 Task: Create a due date automation trigger when advanced on, 2 hours after a card is due add dates with an overdue due date.
Action: Mouse moved to (954, 95)
Screenshot: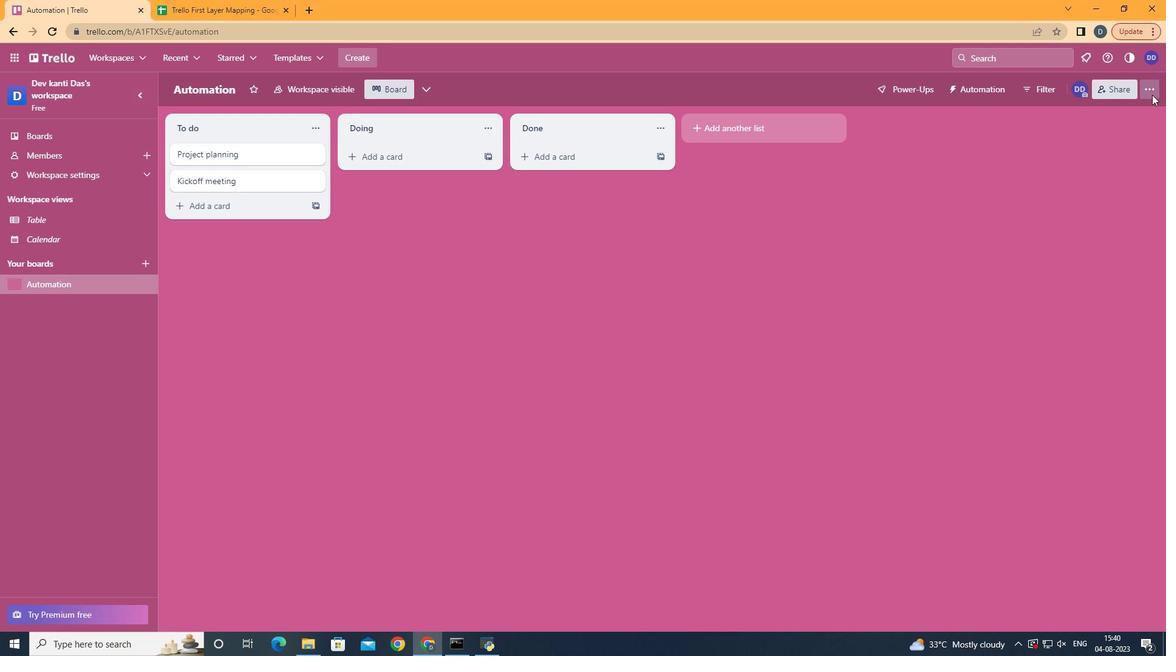
Action: Mouse pressed left at (954, 95)
Screenshot: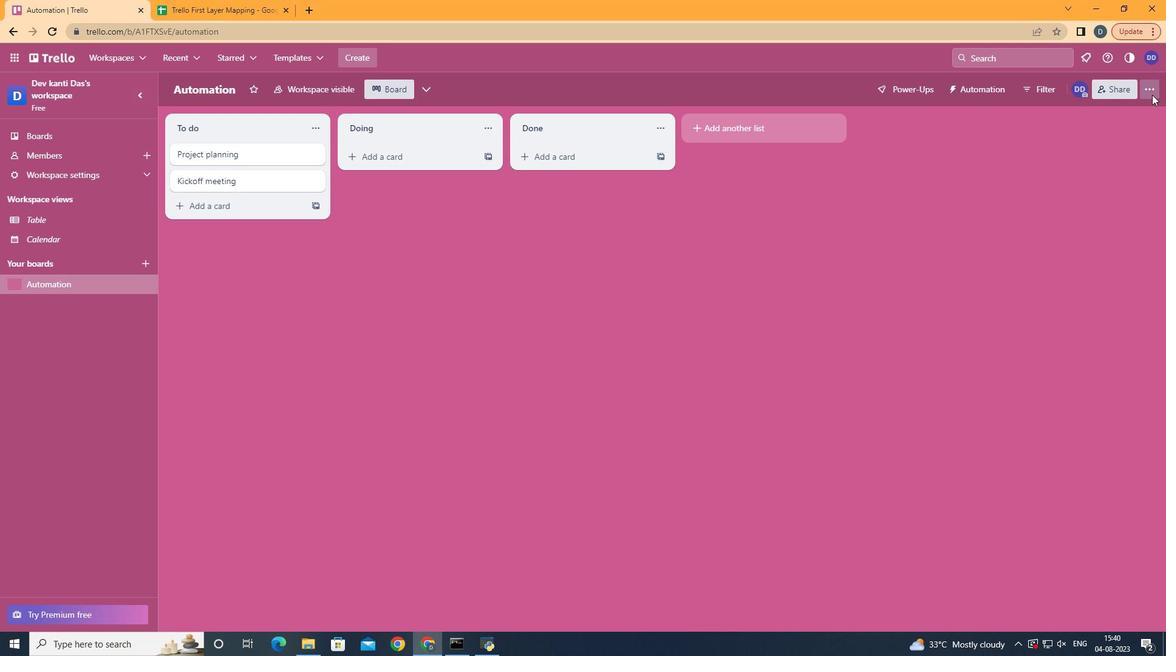 
Action: Mouse moved to (896, 266)
Screenshot: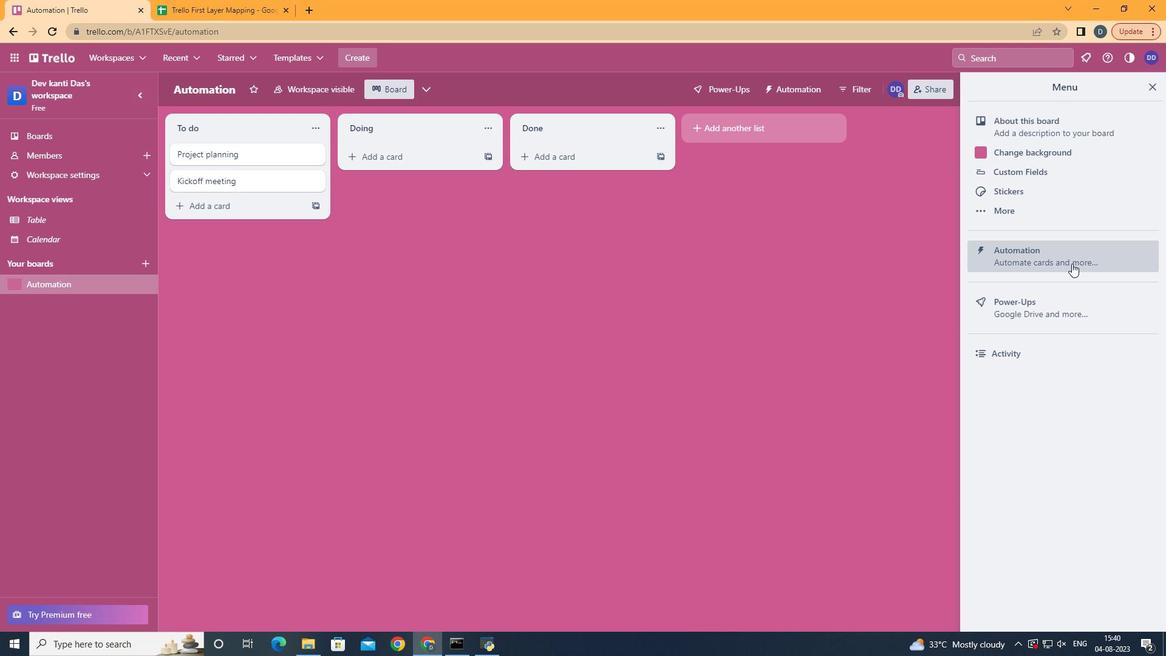 
Action: Mouse pressed left at (896, 266)
Screenshot: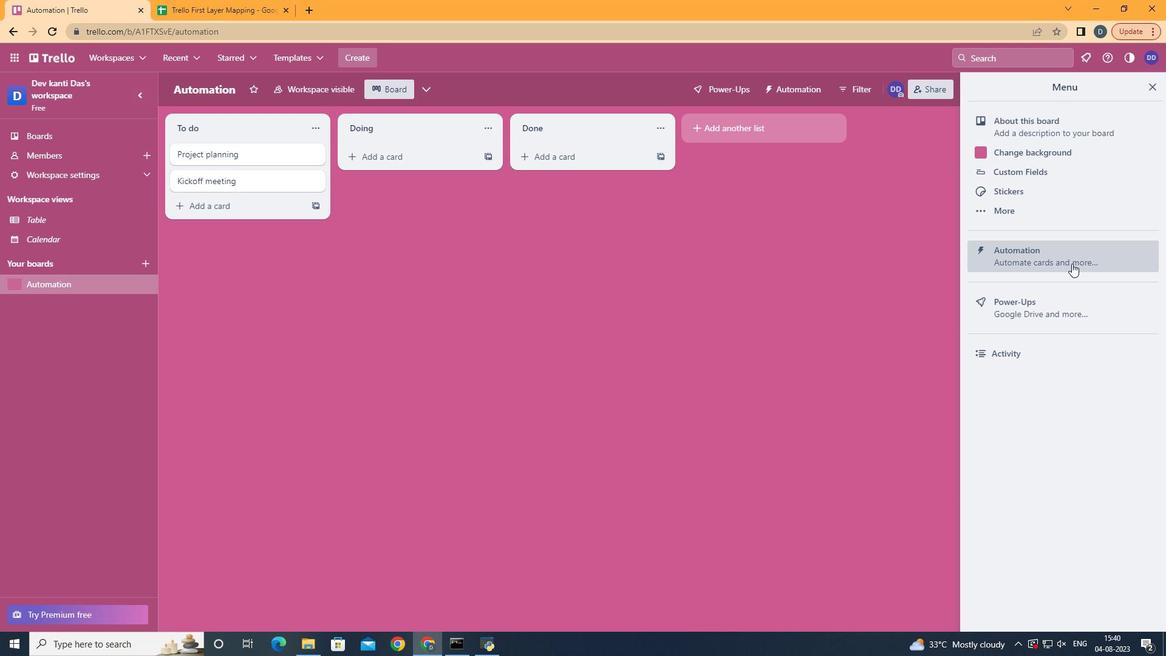 
Action: Mouse moved to (307, 243)
Screenshot: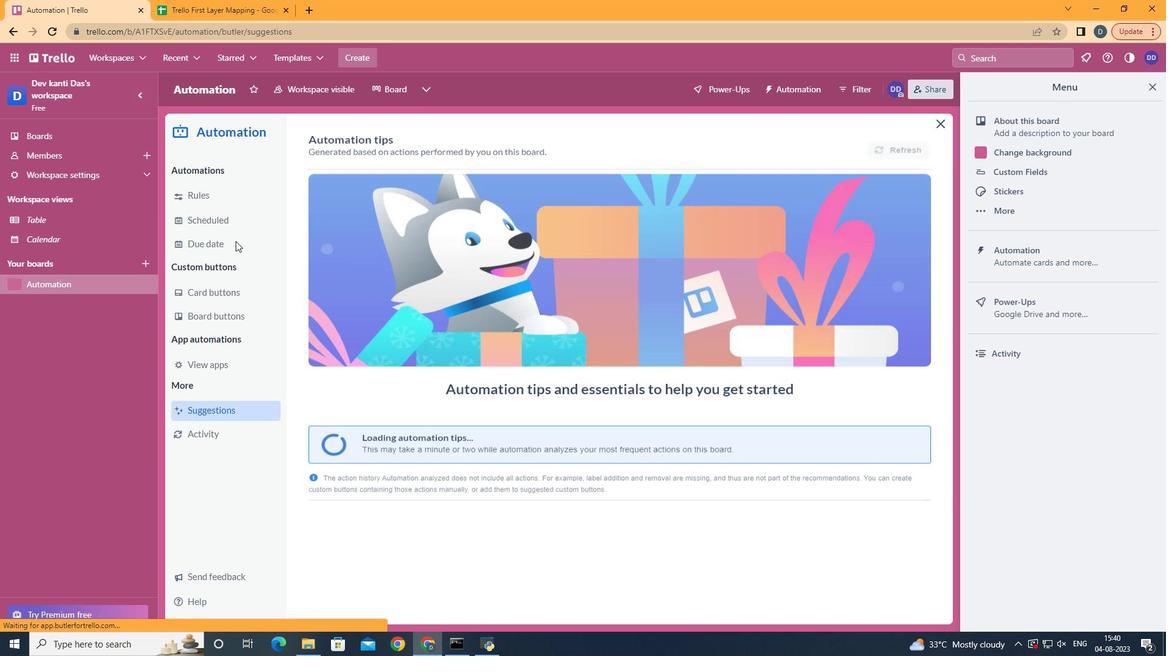 
Action: Mouse pressed left at (307, 243)
Screenshot: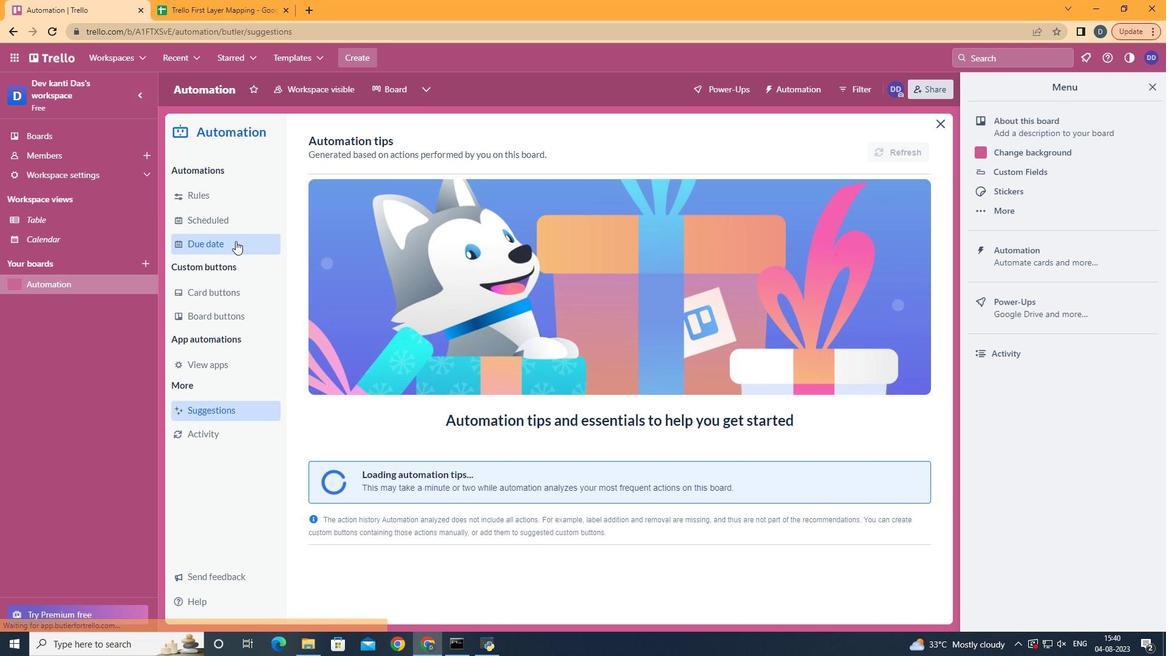 
Action: Mouse moved to (749, 145)
Screenshot: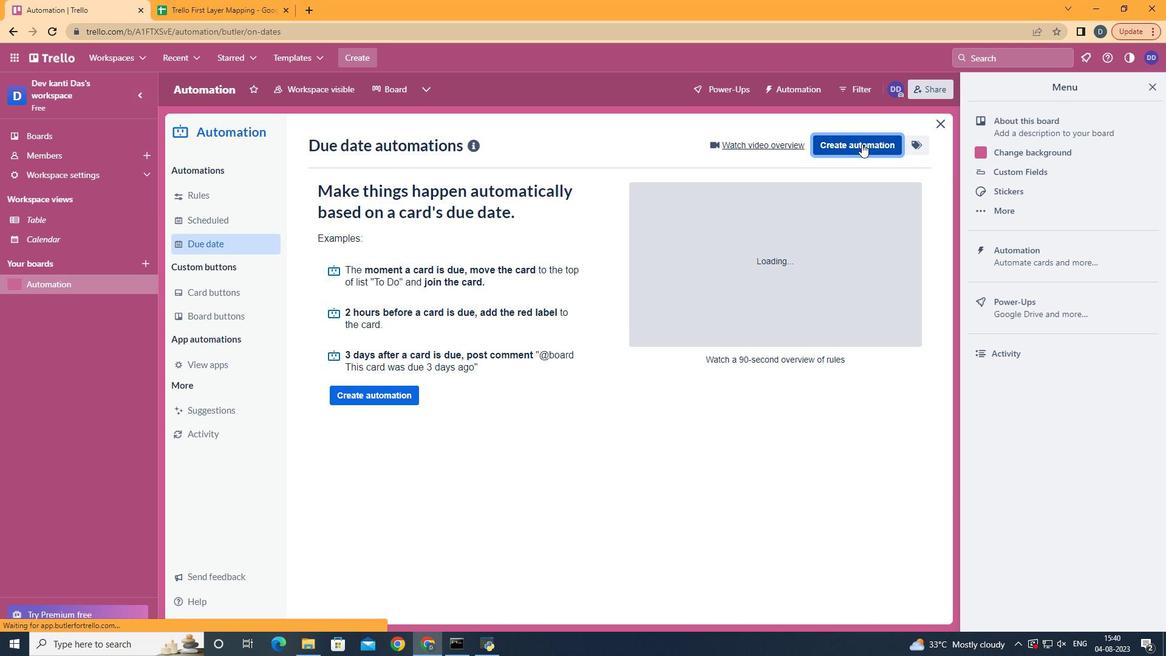 
Action: Mouse pressed left at (749, 145)
Screenshot: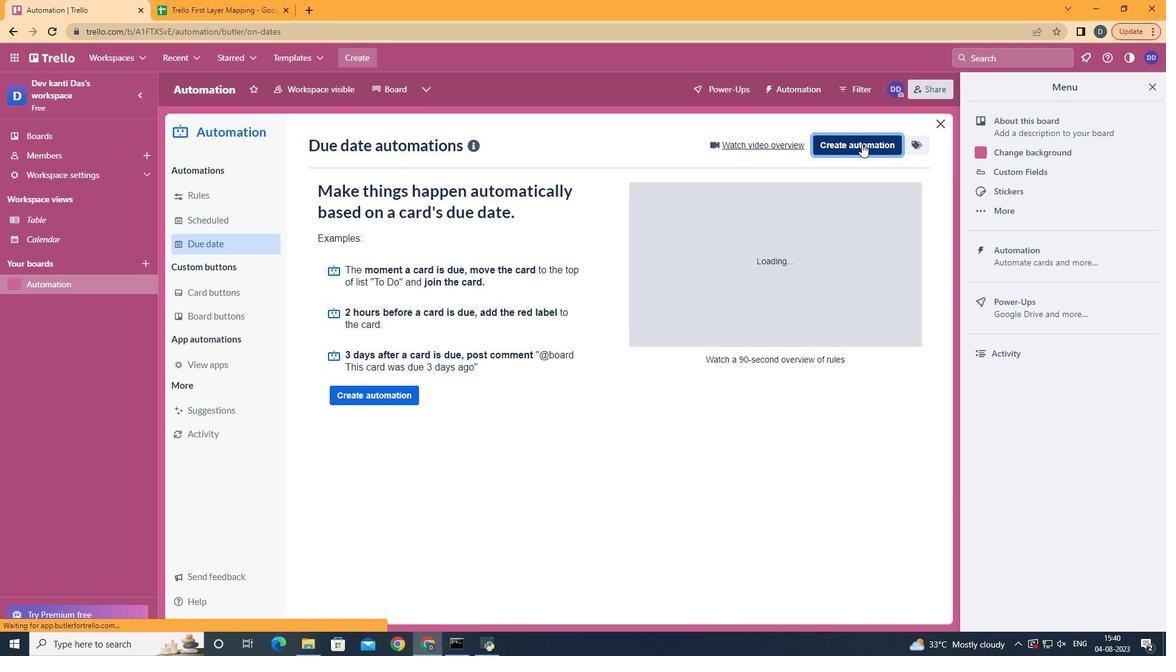 
Action: Mouse moved to (598, 261)
Screenshot: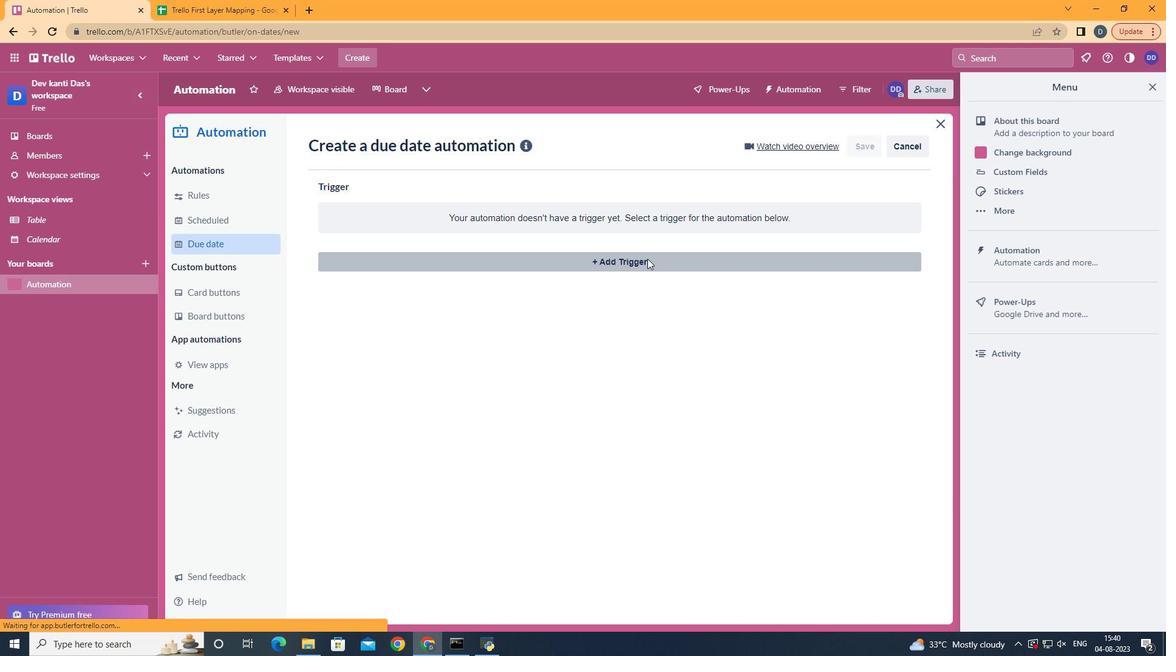 
Action: Mouse pressed left at (598, 261)
Screenshot: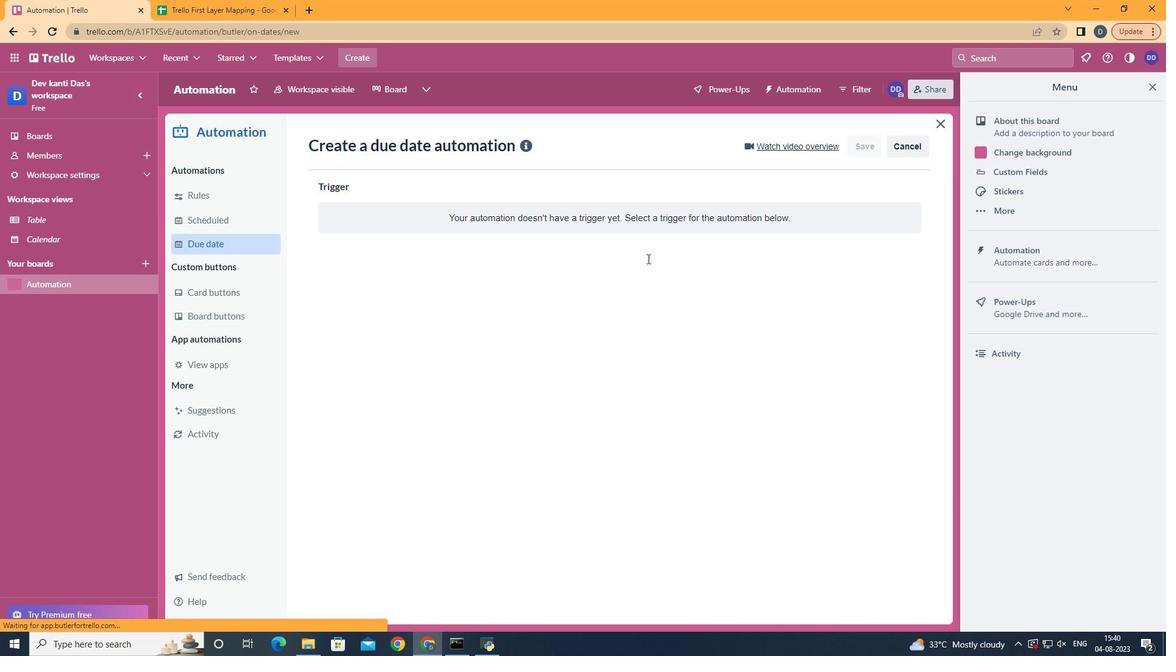 
Action: Mouse moved to (411, 524)
Screenshot: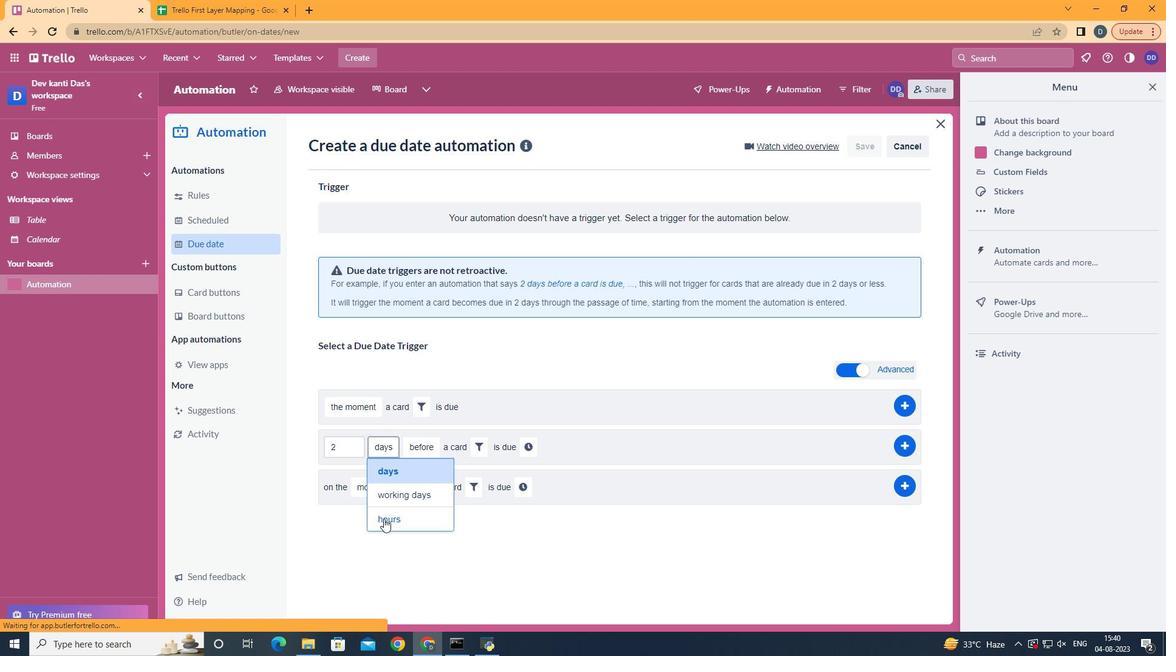 
Action: Mouse pressed left at (411, 524)
Screenshot: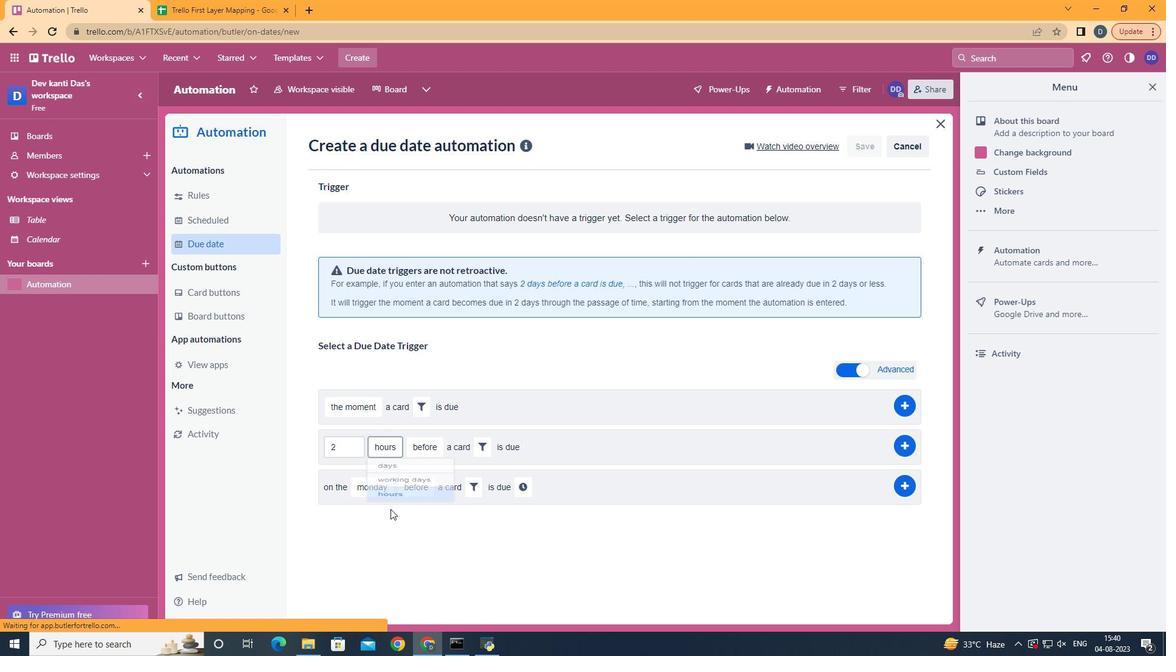 
Action: Mouse moved to (440, 496)
Screenshot: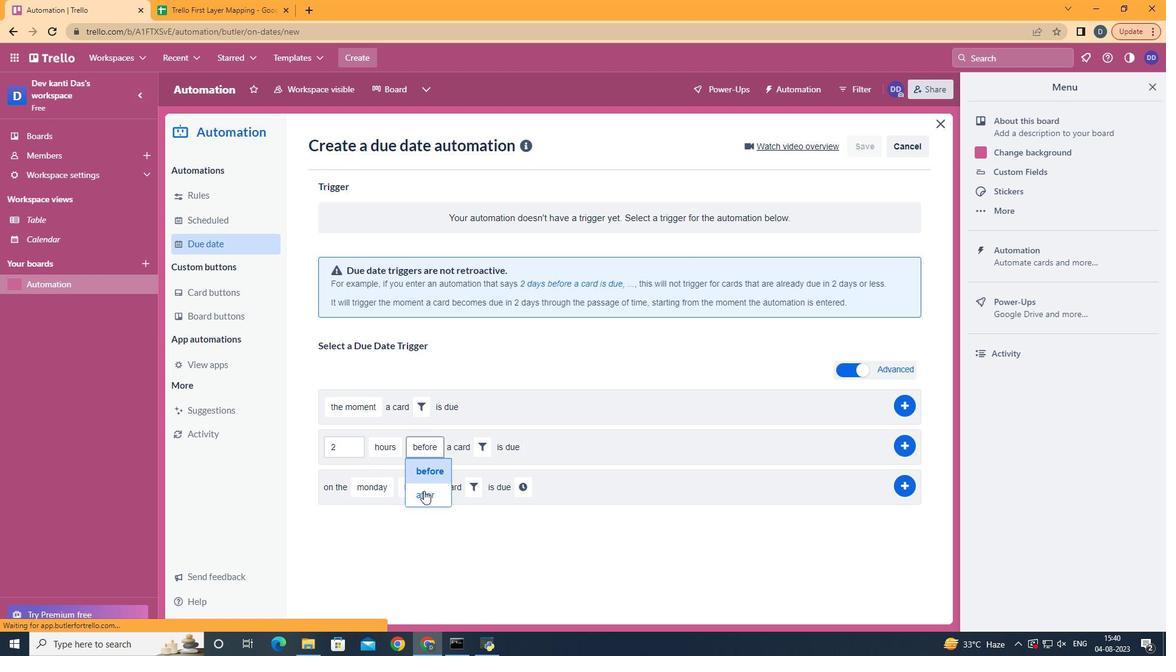 
Action: Mouse pressed left at (440, 496)
Screenshot: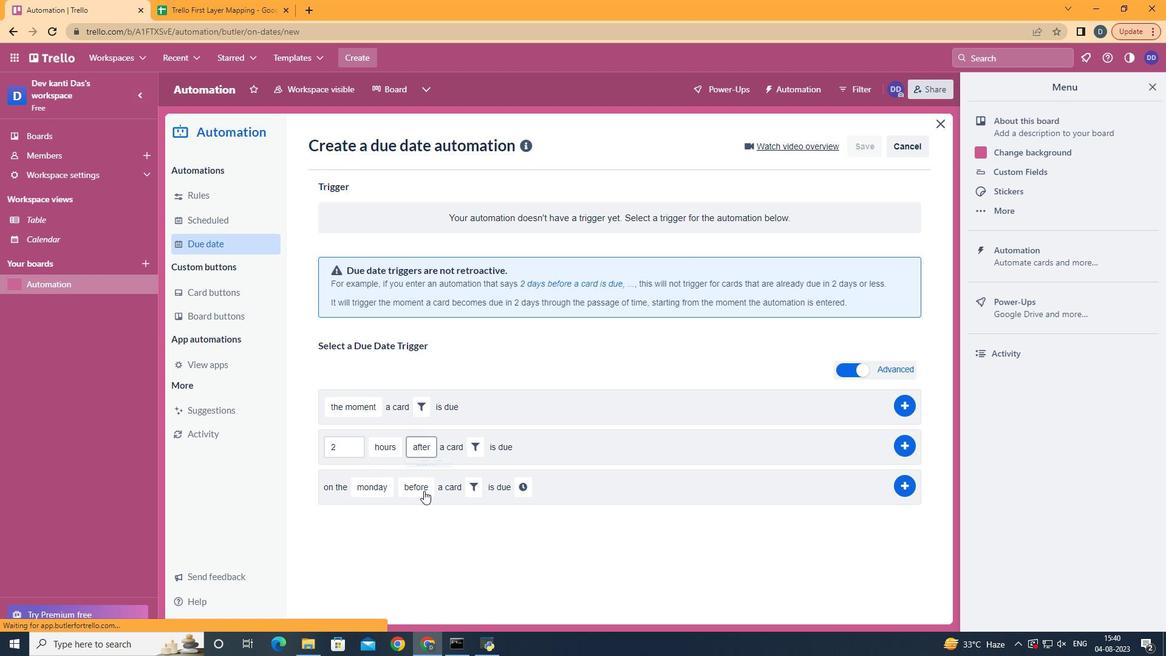 
Action: Mouse moved to (478, 456)
Screenshot: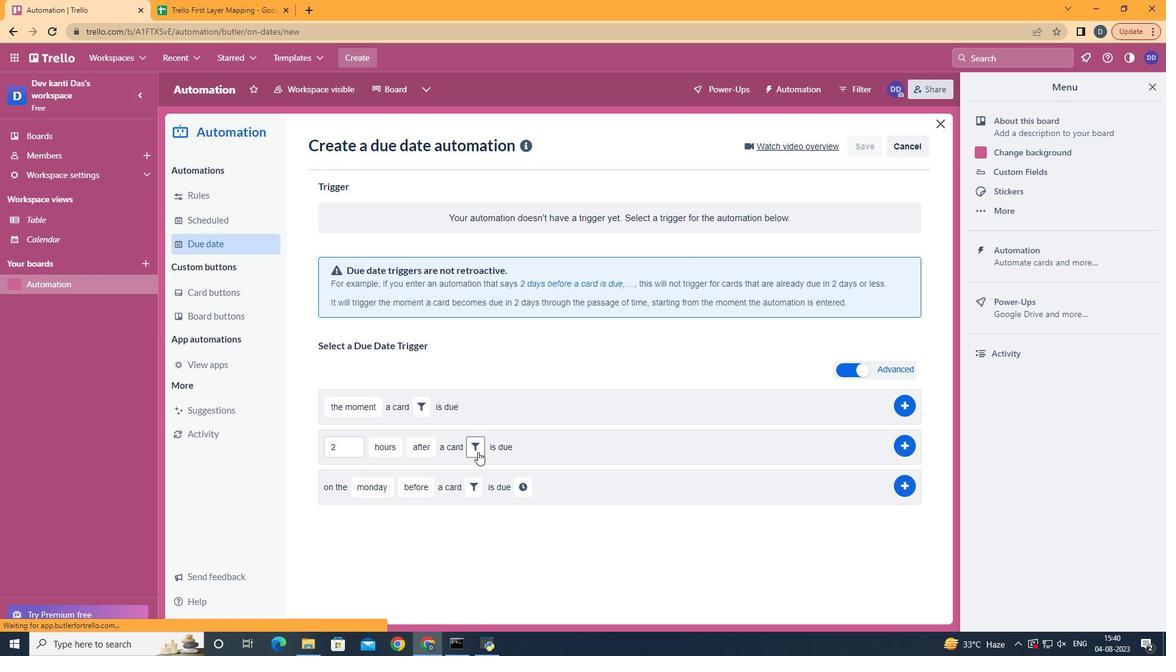 
Action: Mouse pressed left at (478, 456)
Screenshot: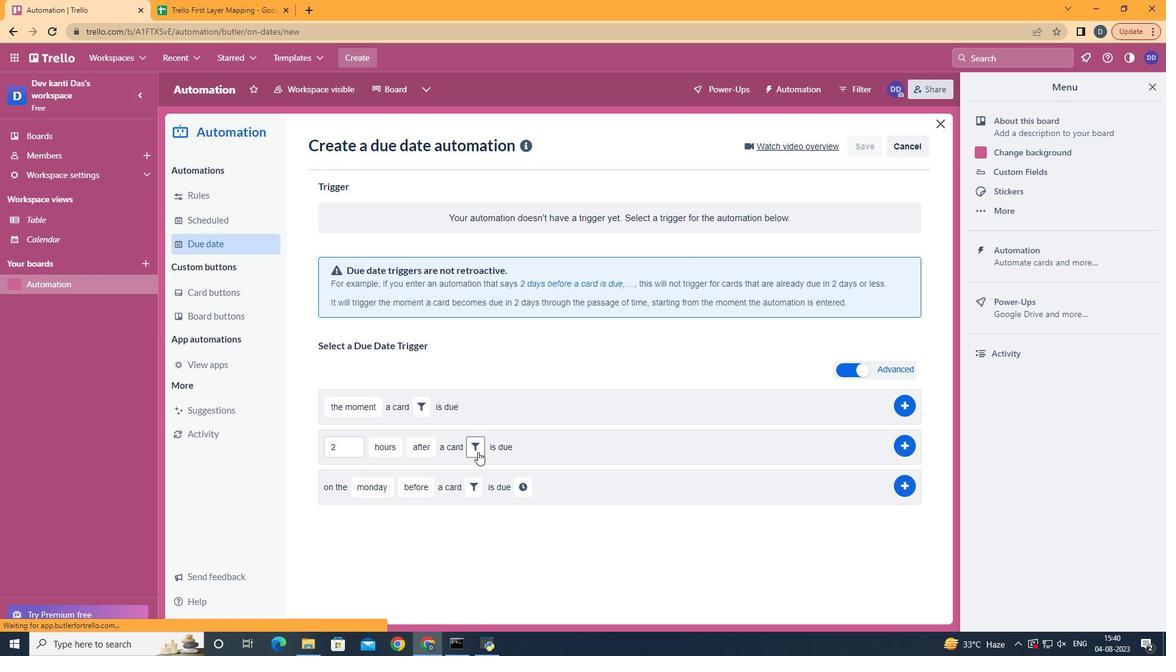 
Action: Mouse moved to (516, 498)
Screenshot: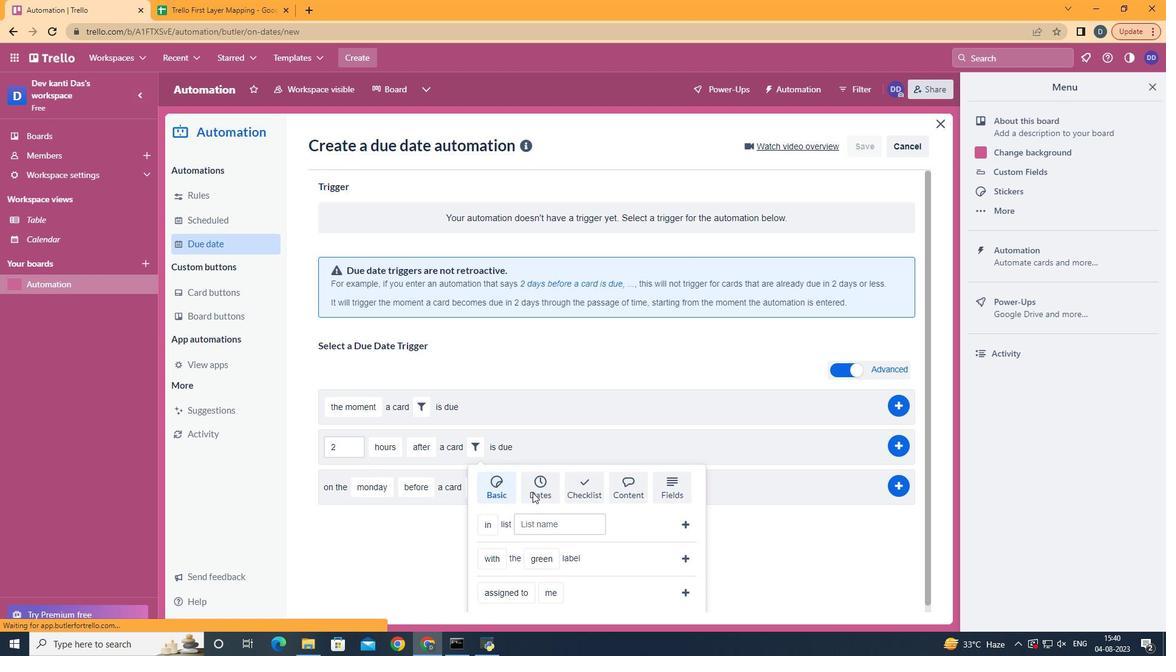 
Action: Mouse pressed left at (516, 498)
Screenshot: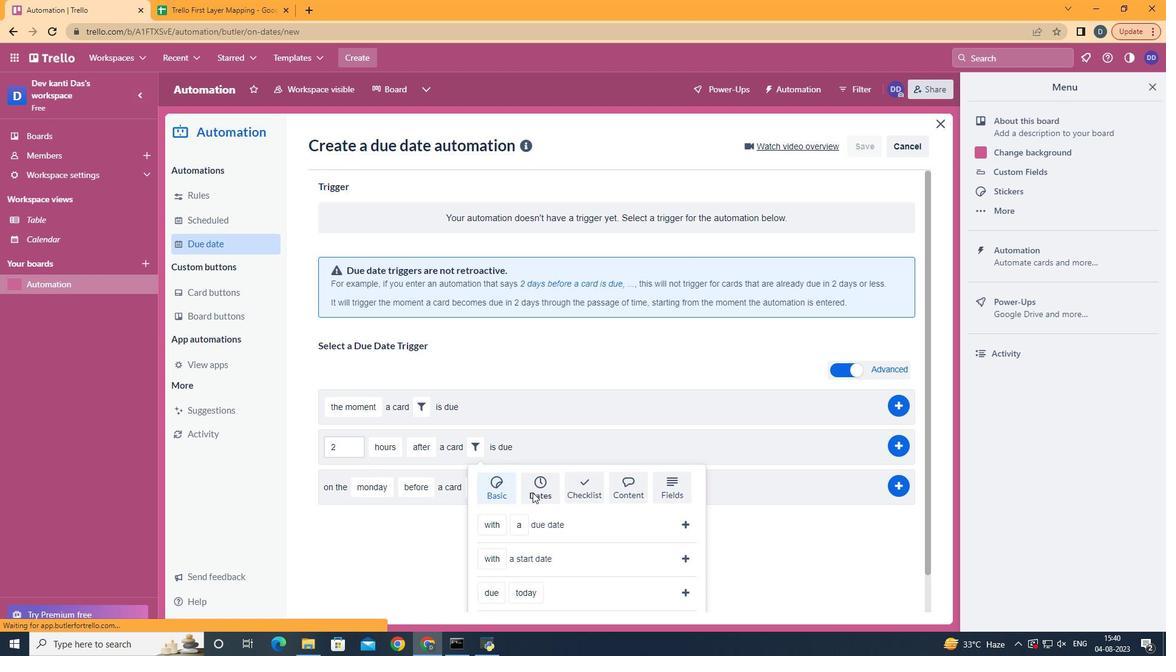 
Action: Mouse scrolled (516, 497) with delta (0, 0)
Screenshot: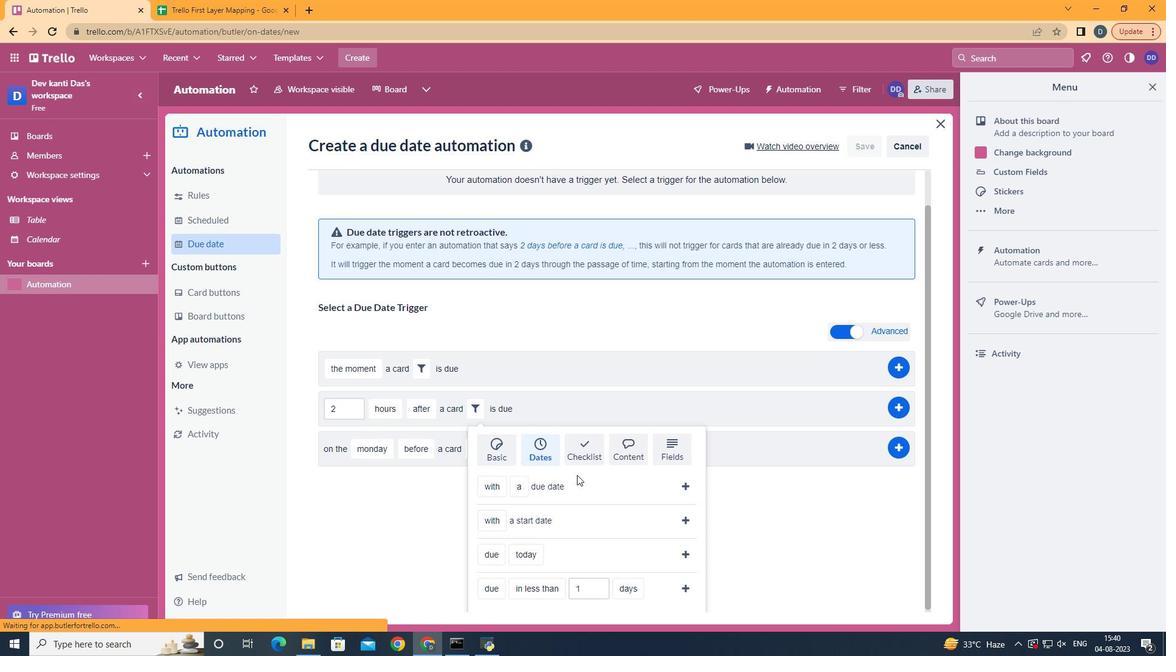 
Action: Mouse scrolled (516, 497) with delta (0, 0)
Screenshot: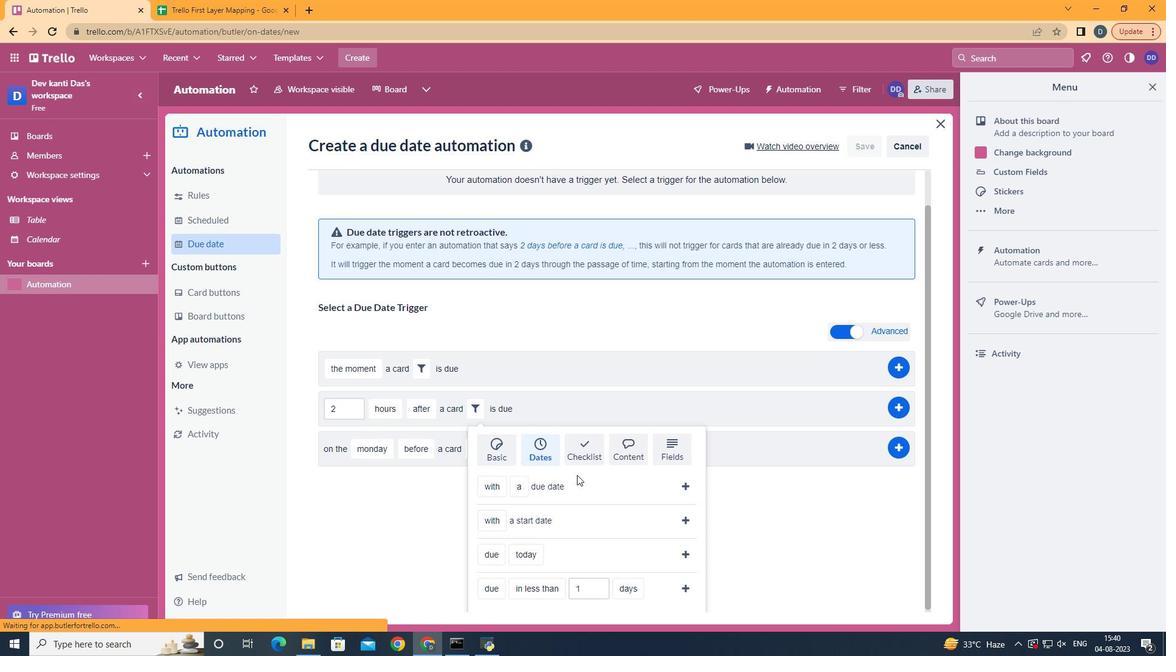 
Action: Mouse scrolled (516, 497) with delta (0, 0)
Screenshot: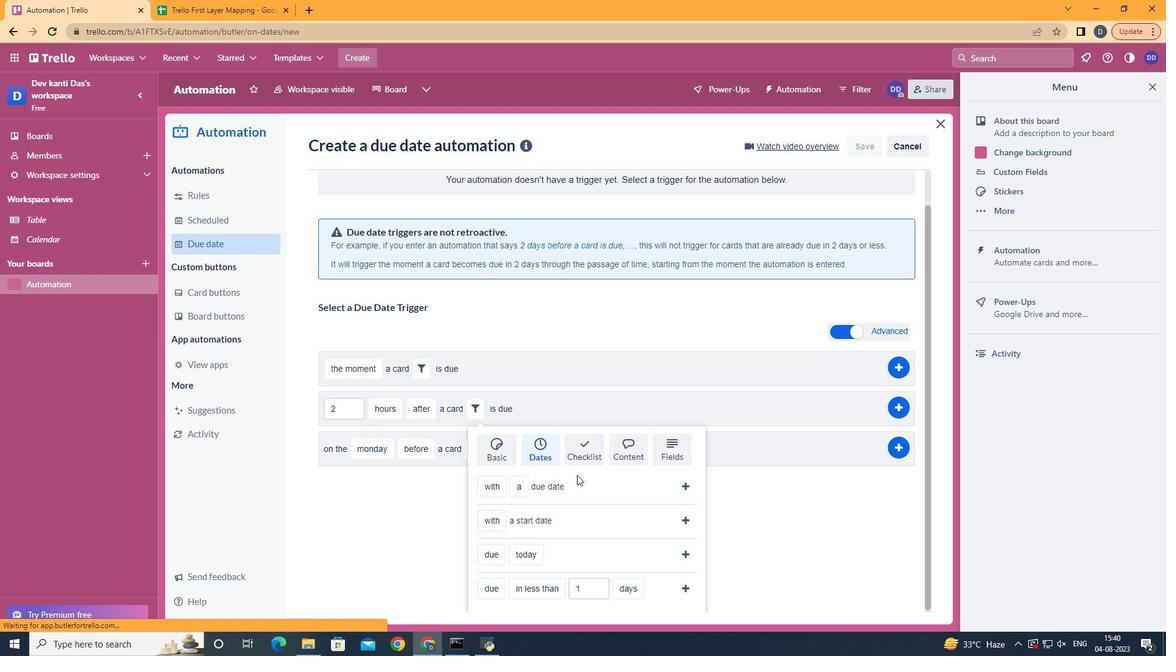 
Action: Mouse scrolled (516, 497) with delta (0, 0)
Screenshot: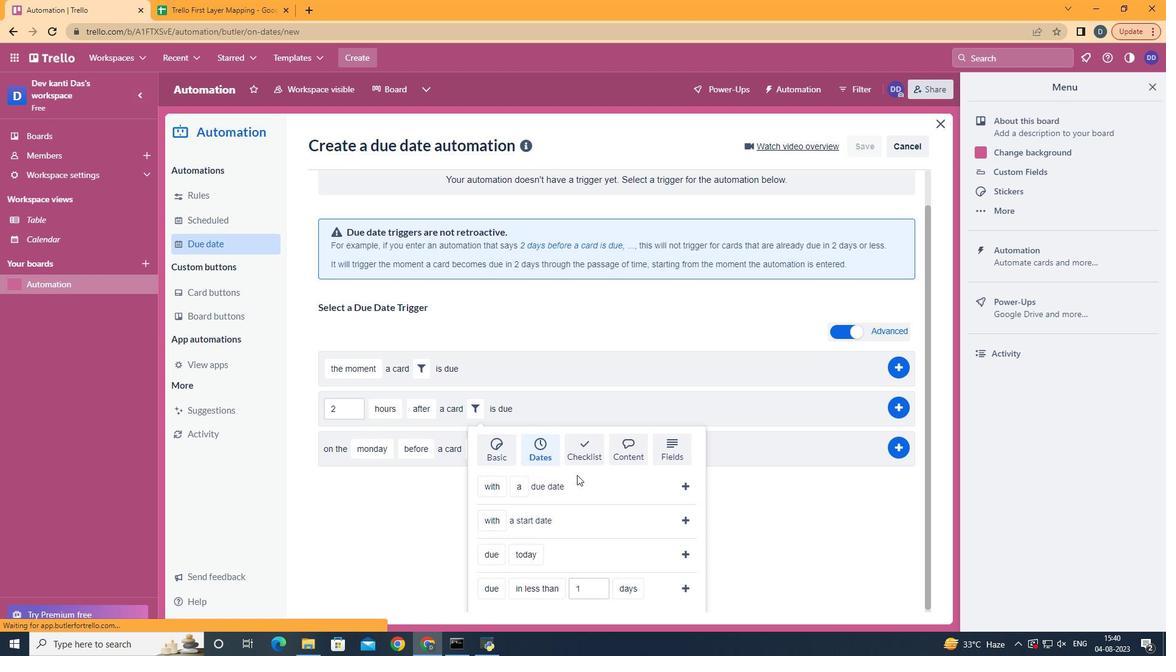 
Action: Mouse moved to (493, 521)
Screenshot: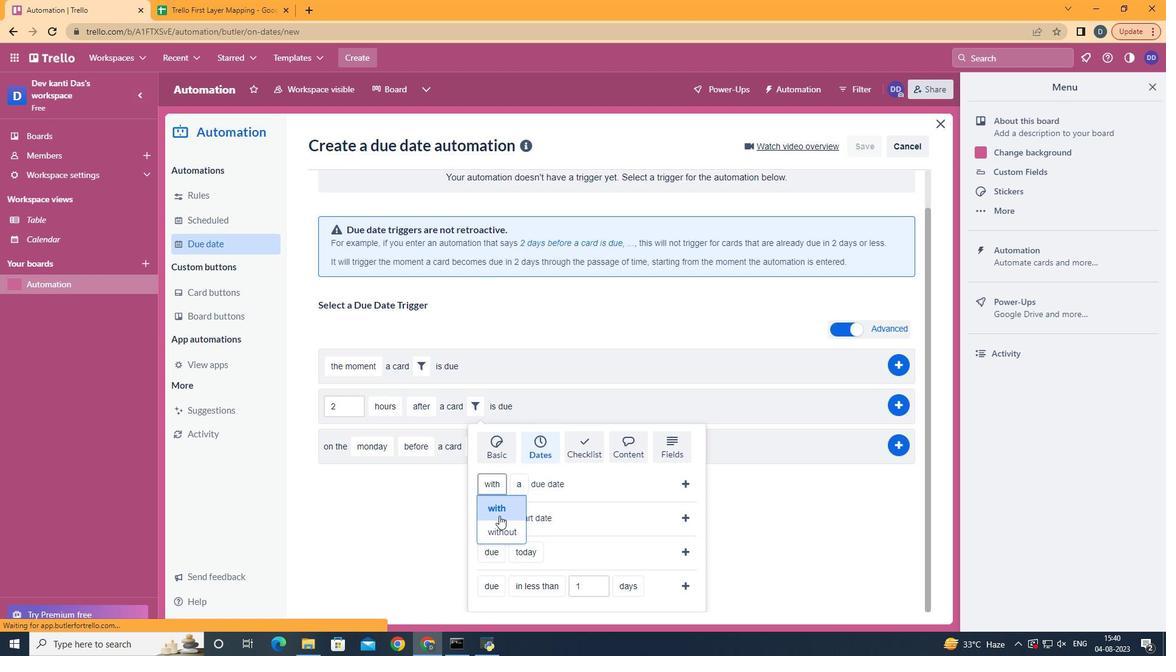 
Action: Mouse pressed left at (493, 521)
Screenshot: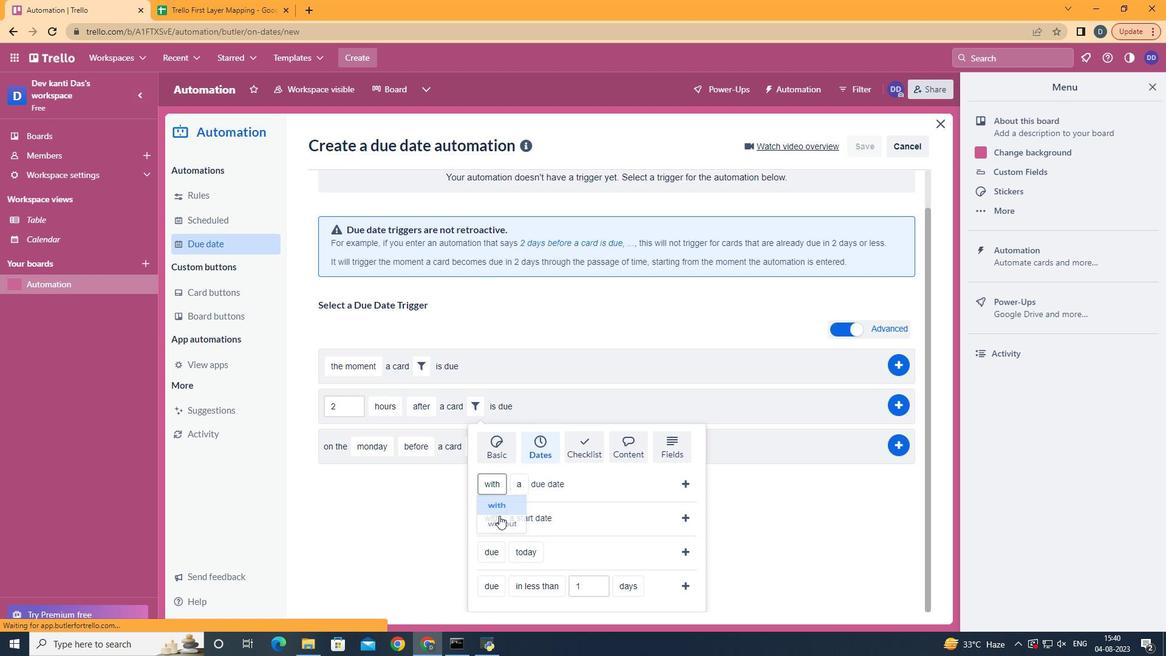 
Action: Mouse moved to (532, 587)
Screenshot: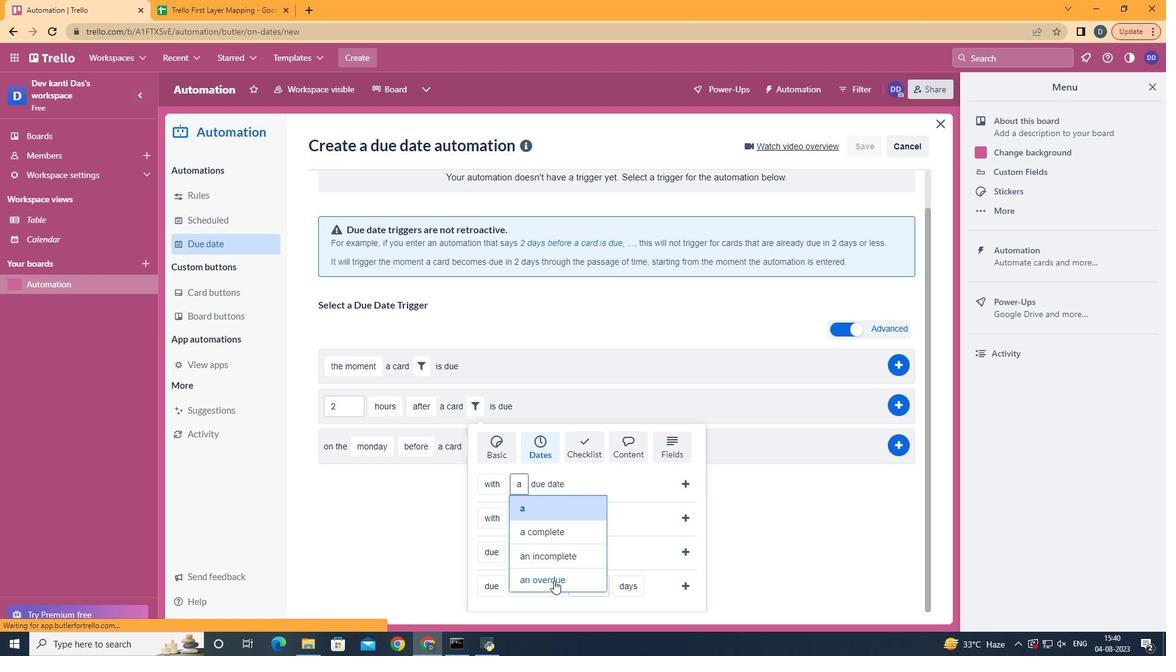 
Action: Mouse pressed left at (532, 587)
Screenshot: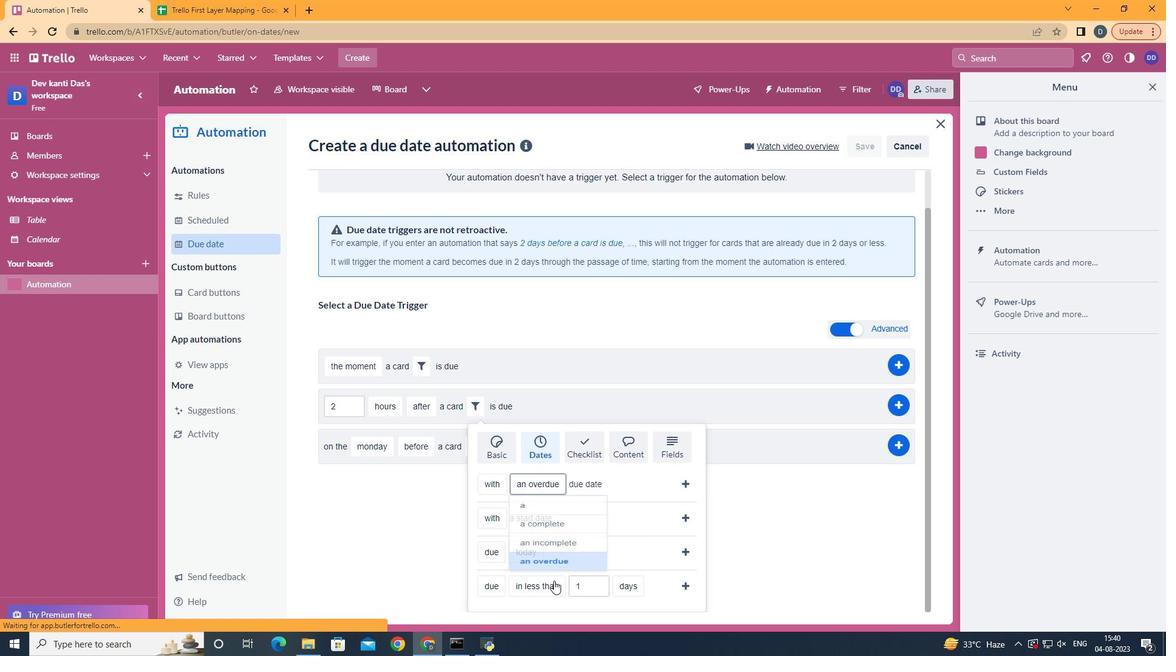 
Action: Mouse moved to (626, 489)
Screenshot: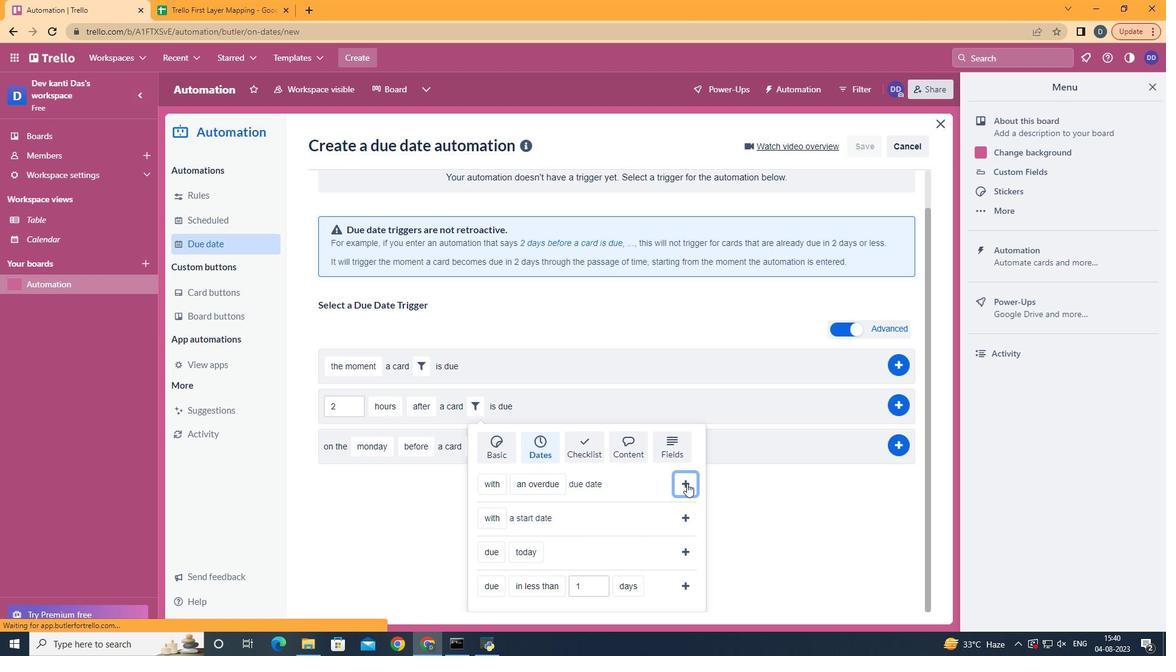 
Action: Mouse pressed left at (626, 489)
Screenshot: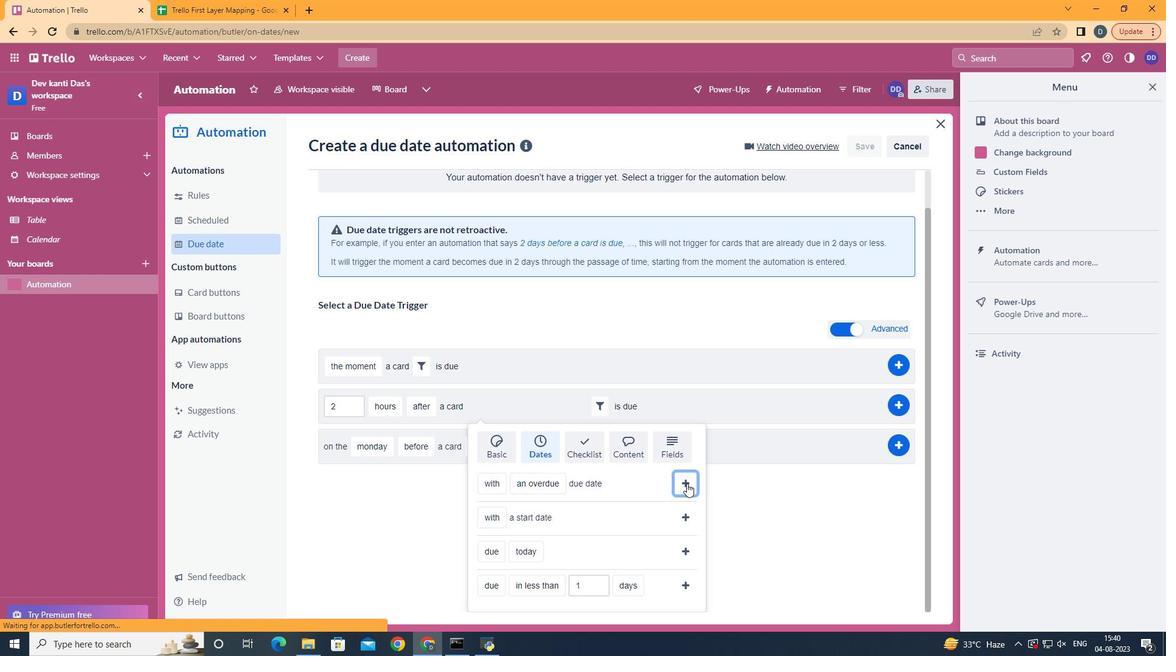 
Action: Mouse moved to (776, 450)
Screenshot: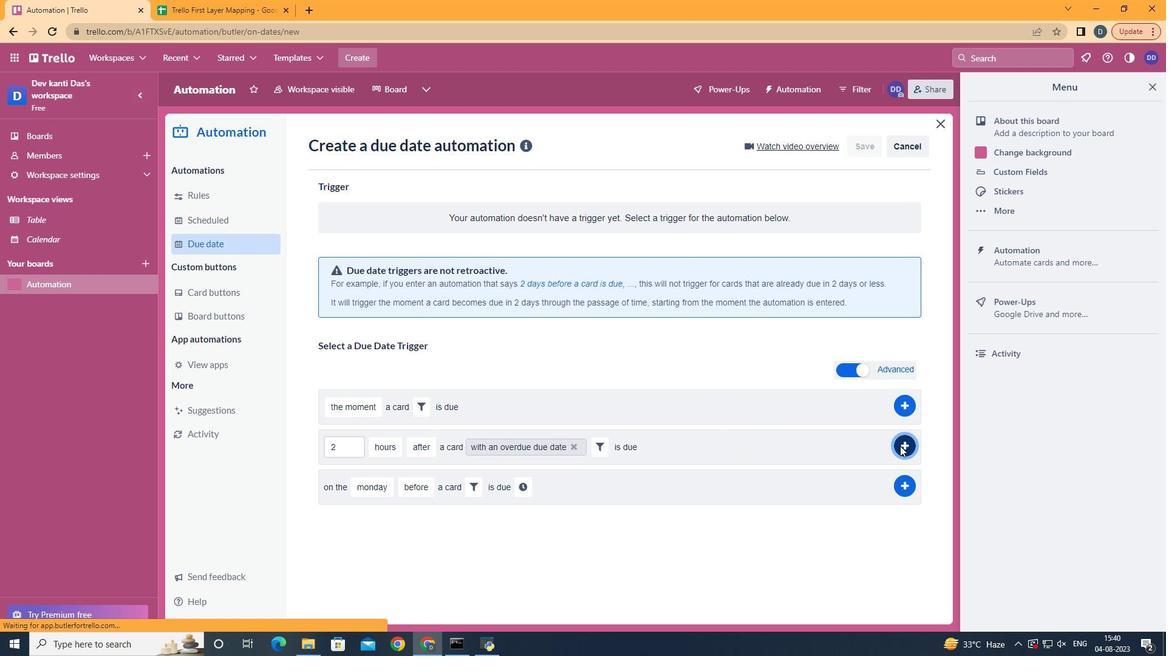 
Action: Mouse pressed left at (776, 450)
Screenshot: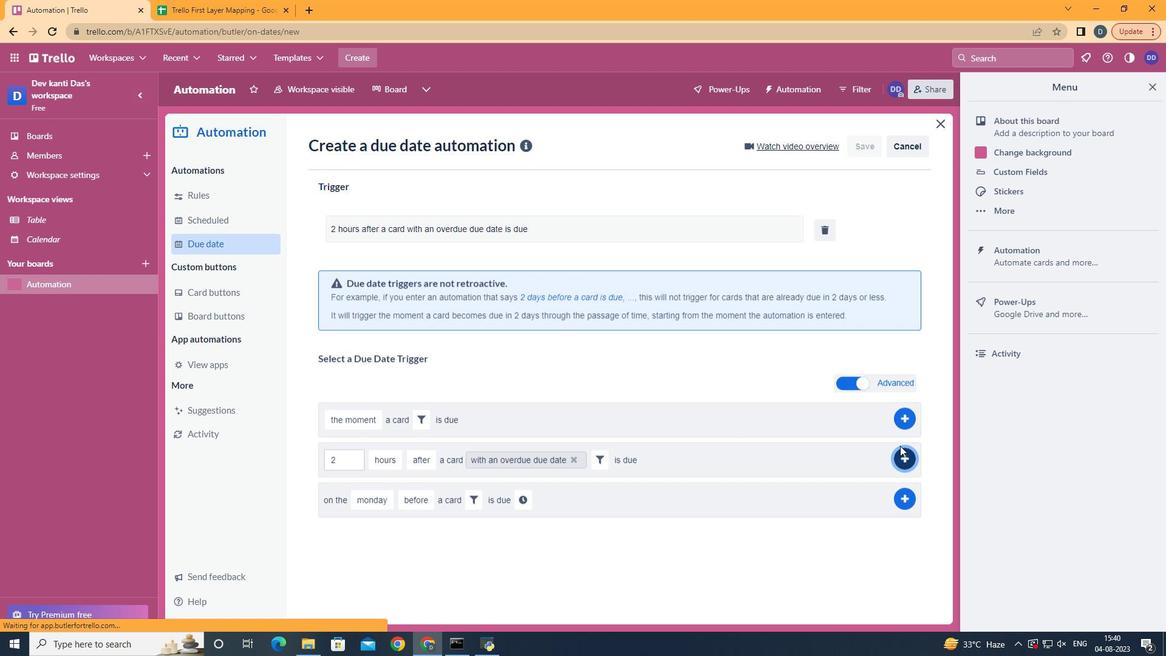 
Action: Mouse moved to (520, 232)
Screenshot: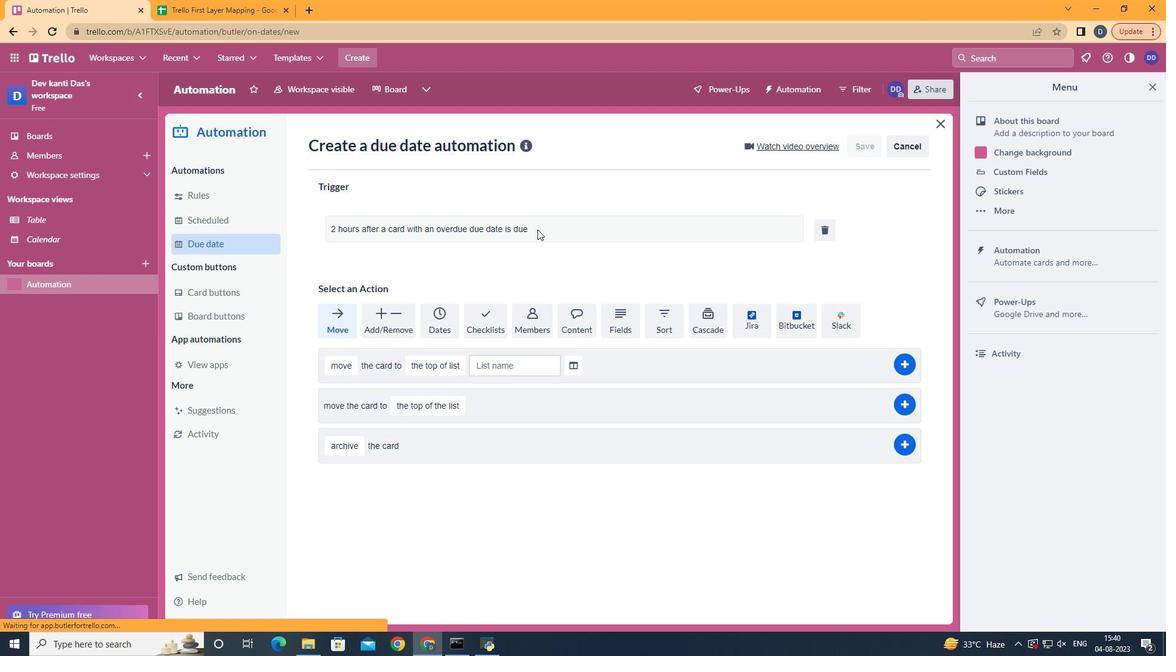 
